 Task: Change the button text color to "E41515".
Action: Mouse moved to (853, 239)
Screenshot: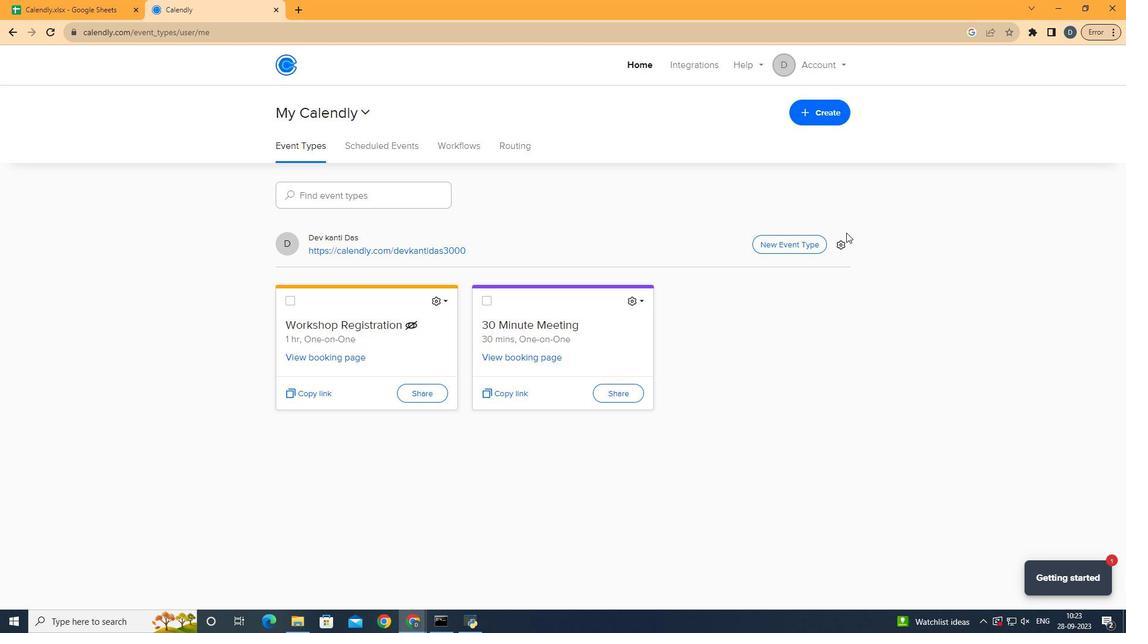 
Action: Mouse pressed left at (853, 239)
Screenshot: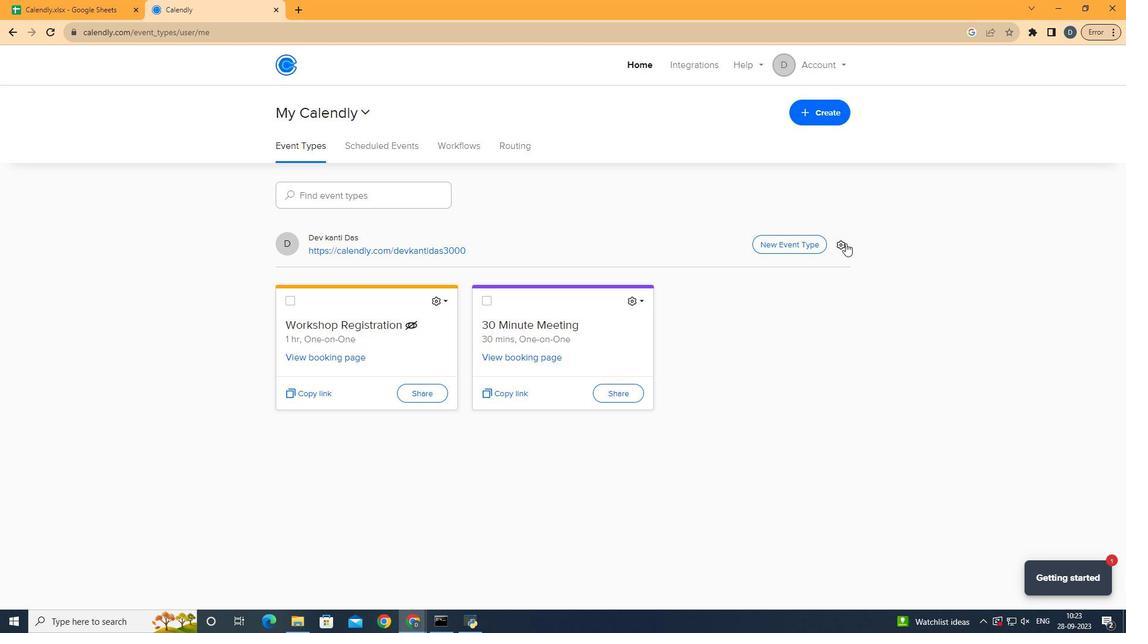 
Action: Mouse moved to (853, 250)
Screenshot: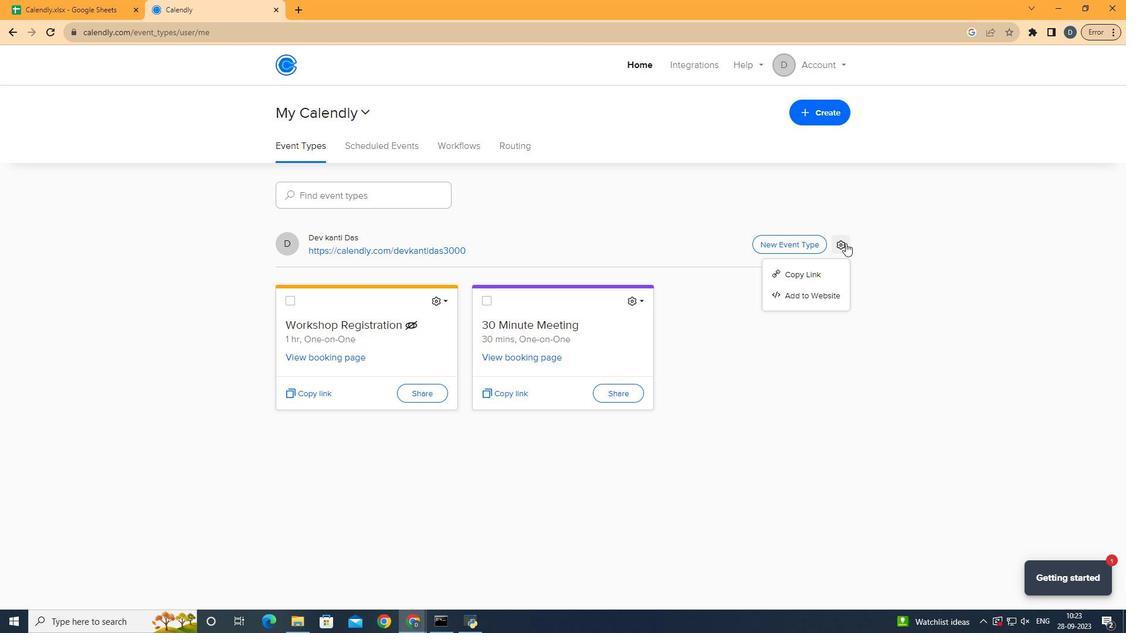 
Action: Mouse pressed left at (853, 250)
Screenshot: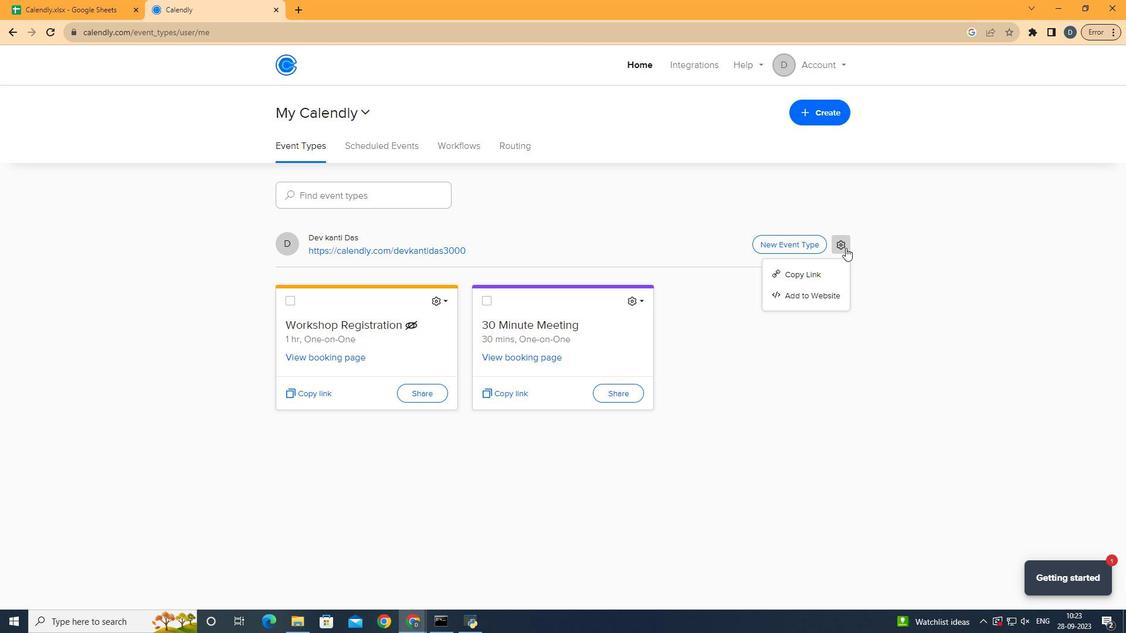 
Action: Mouse moved to (826, 300)
Screenshot: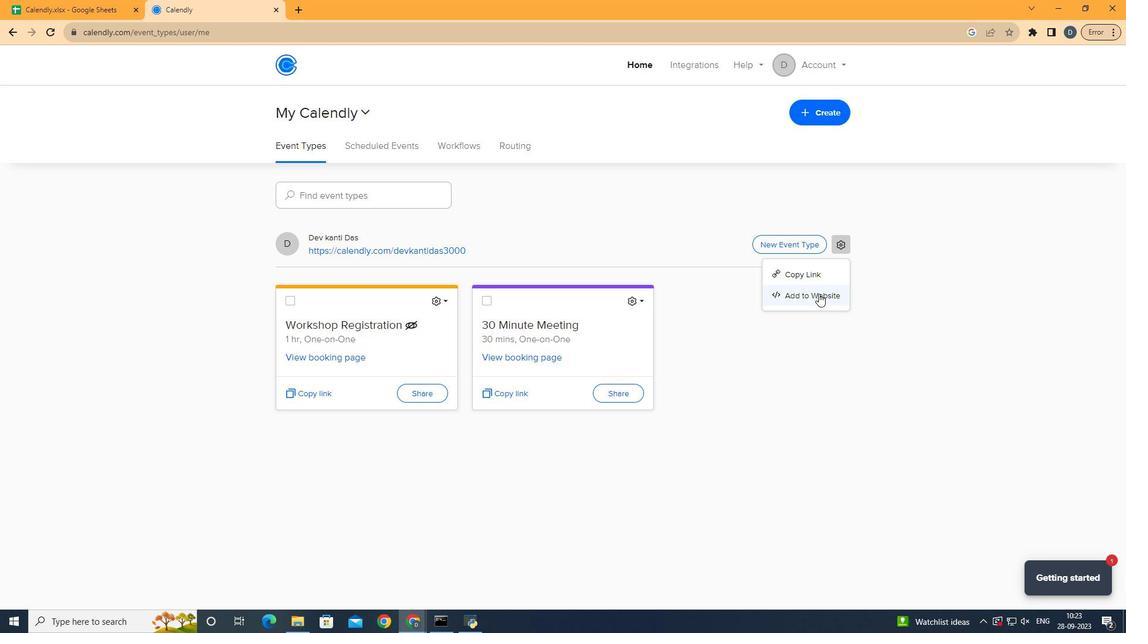 
Action: Mouse pressed left at (826, 300)
Screenshot: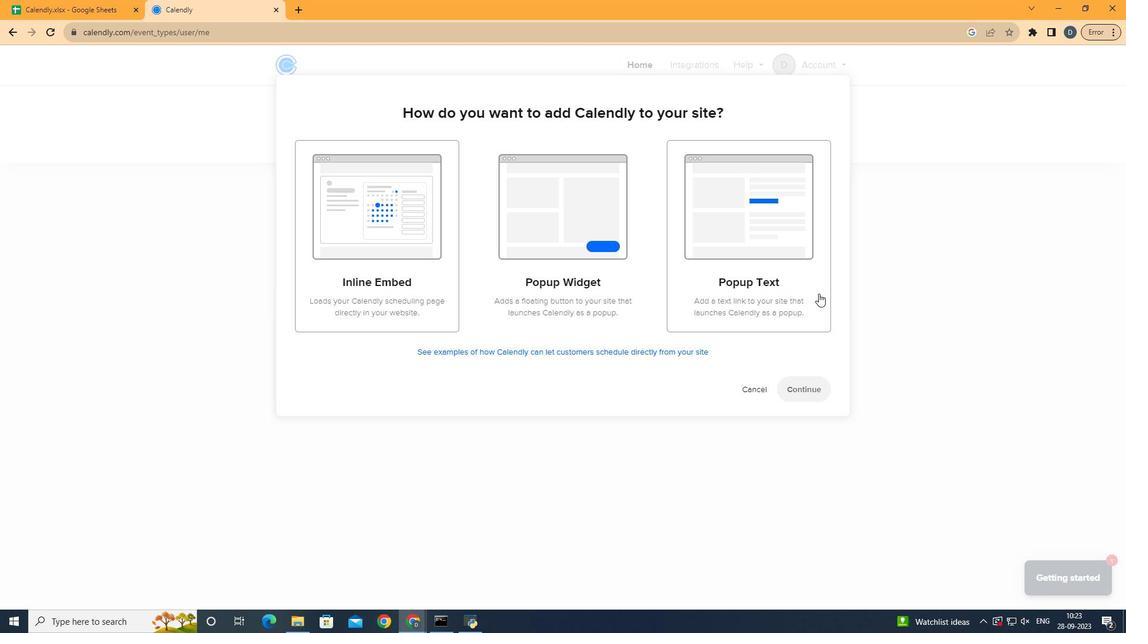 
Action: Mouse moved to (567, 306)
Screenshot: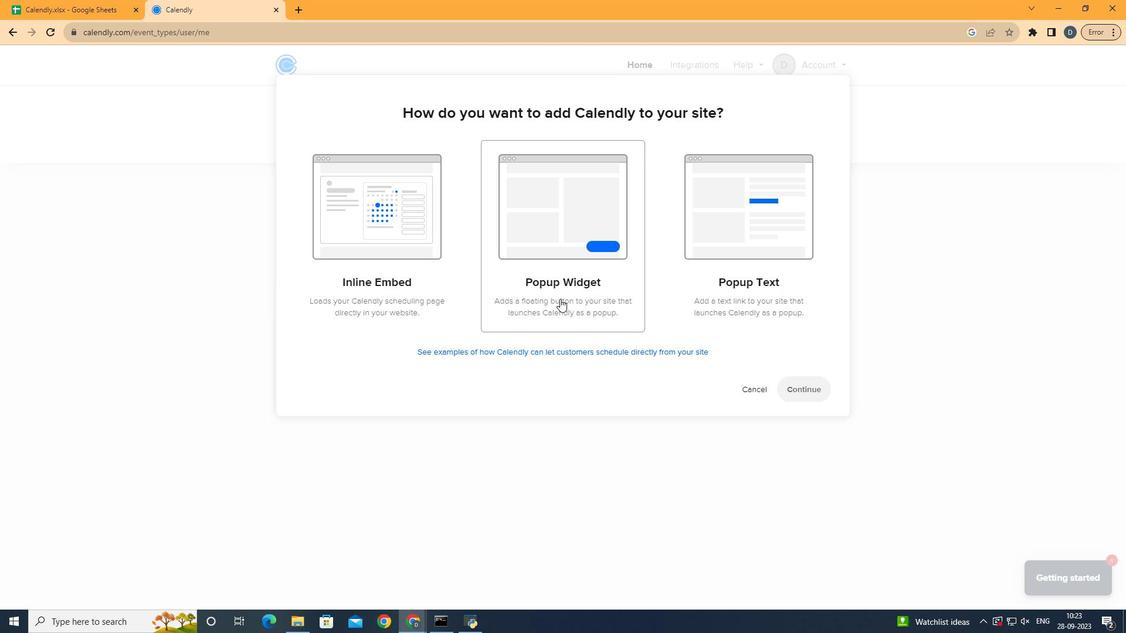 
Action: Mouse pressed left at (567, 306)
Screenshot: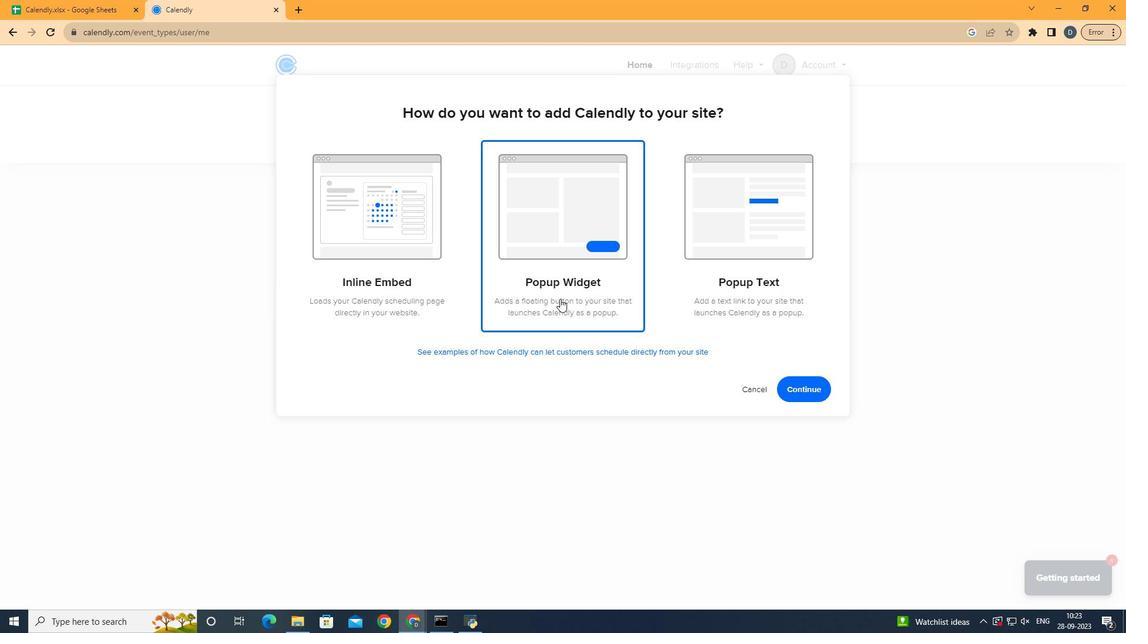 
Action: Mouse moved to (797, 393)
Screenshot: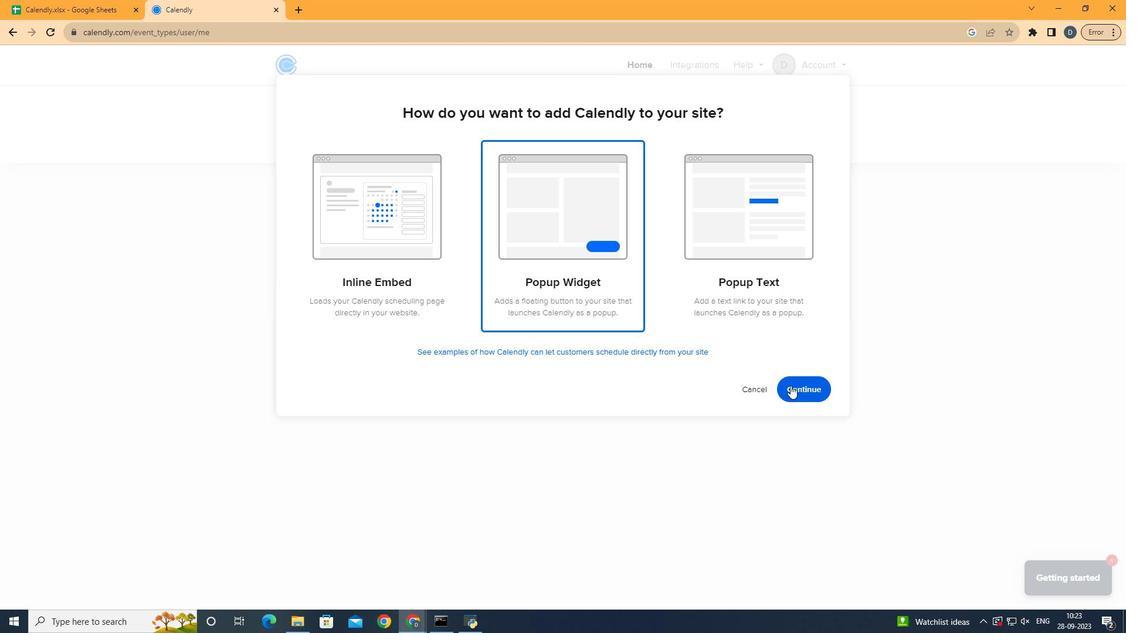 
Action: Mouse pressed left at (797, 393)
Screenshot: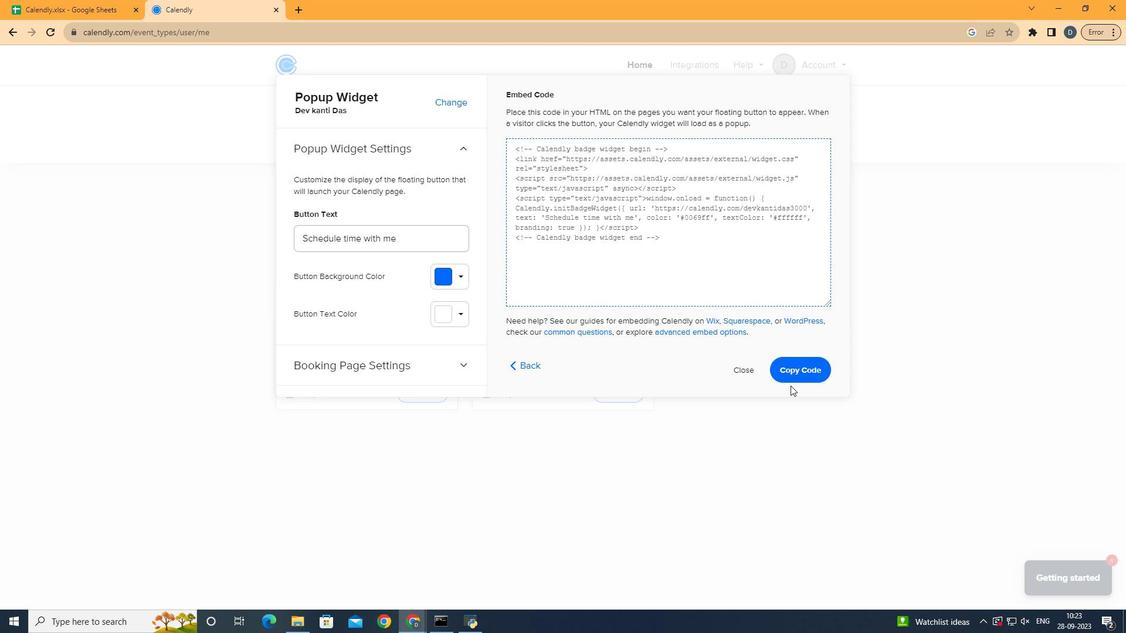 
Action: Mouse moved to (452, 320)
Screenshot: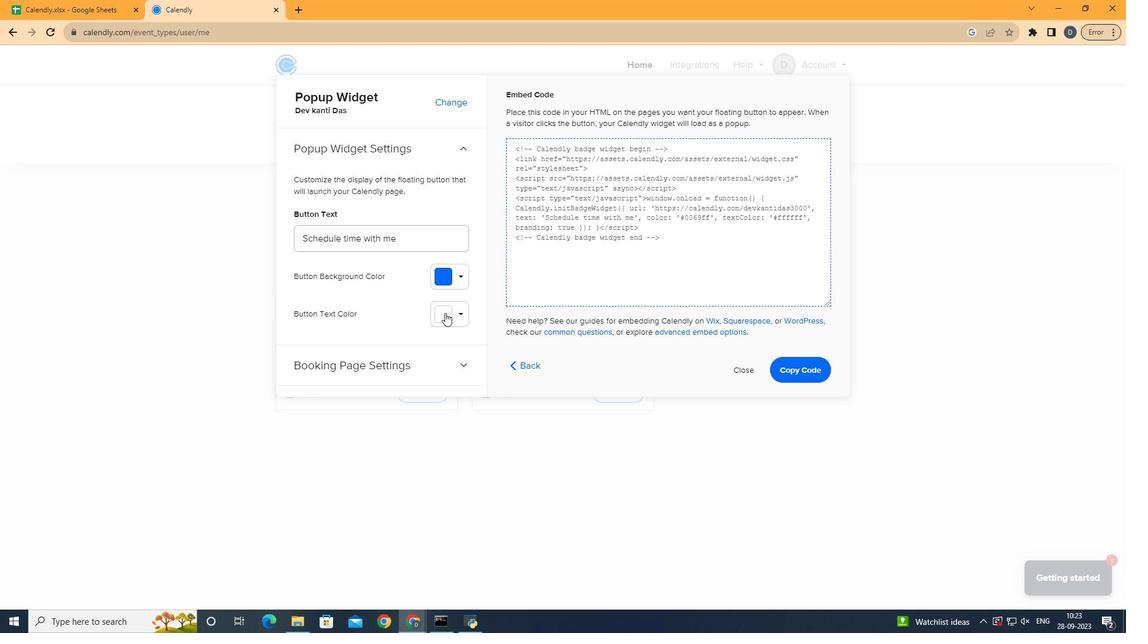 
Action: Mouse pressed left at (452, 320)
Screenshot: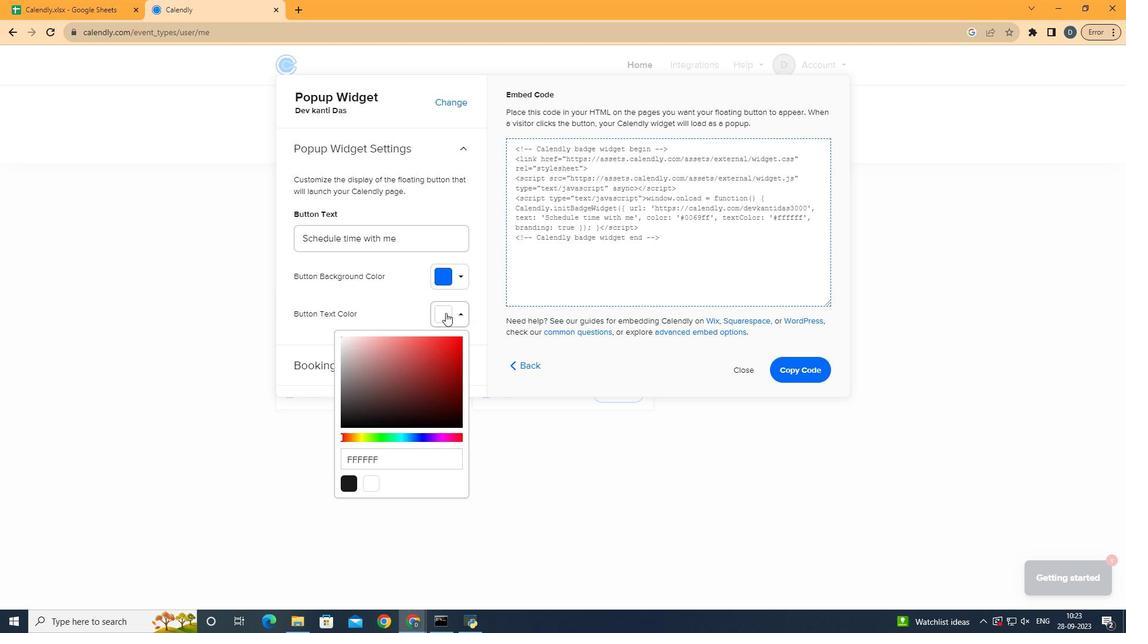 
Action: Mouse moved to (406, 465)
Screenshot: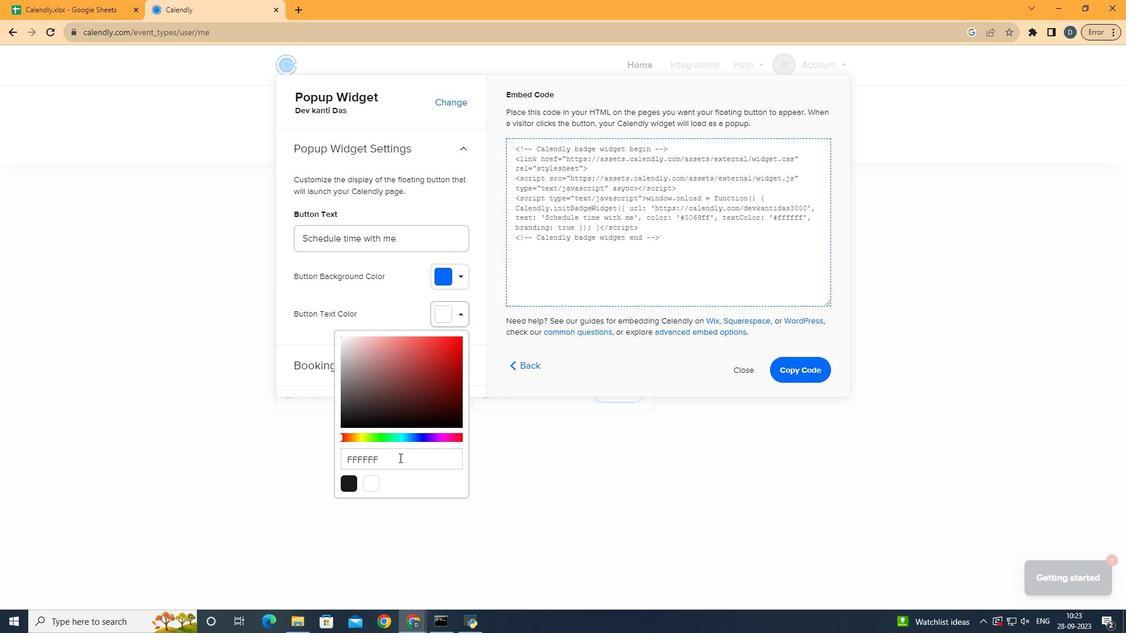 
Action: Mouse pressed left at (406, 465)
Screenshot: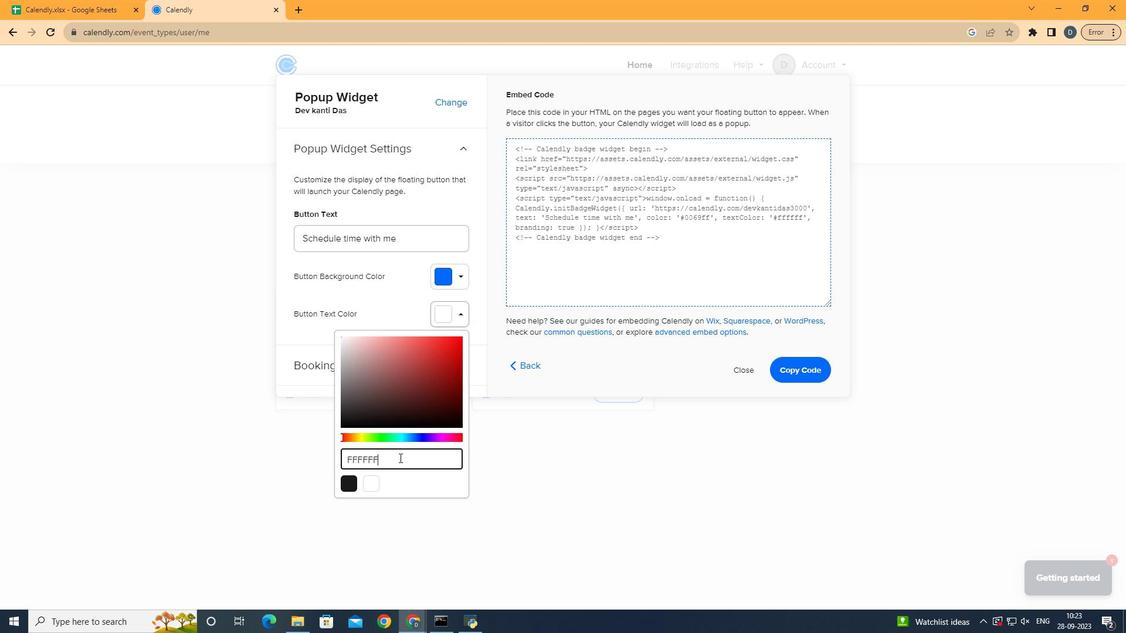 
Action: Key pressed <Key.backspace><Key.backspace><Key.backspace><Key.backspace><Key.backspace><Key.backspace><Key.backspace><Key.shift>E41515
Screenshot: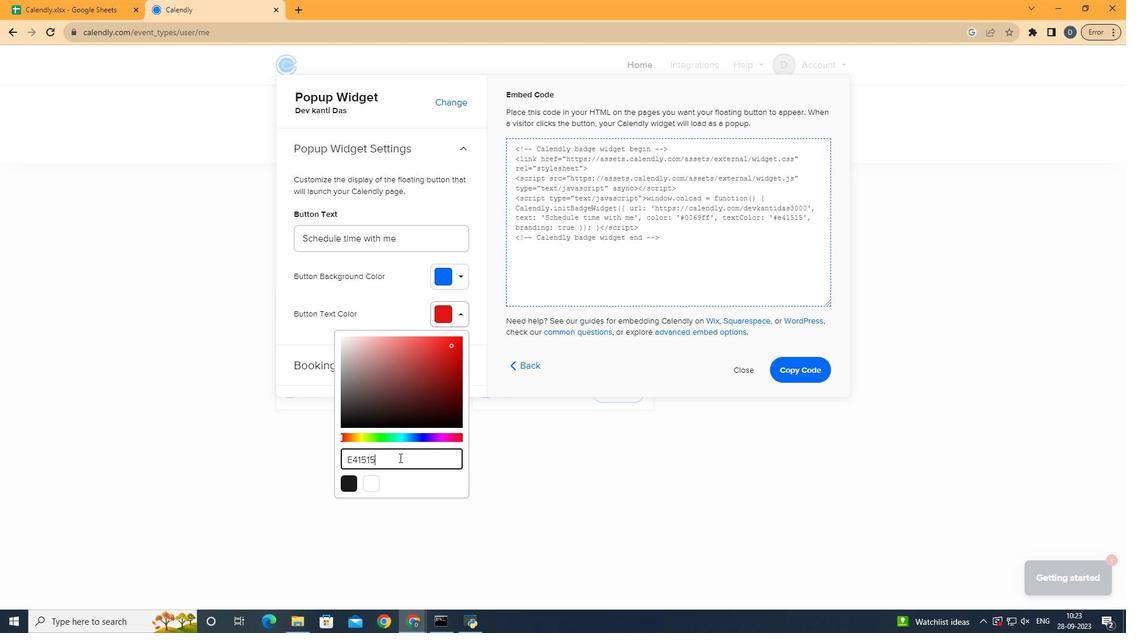 
Action: Mouse moved to (430, 486)
Screenshot: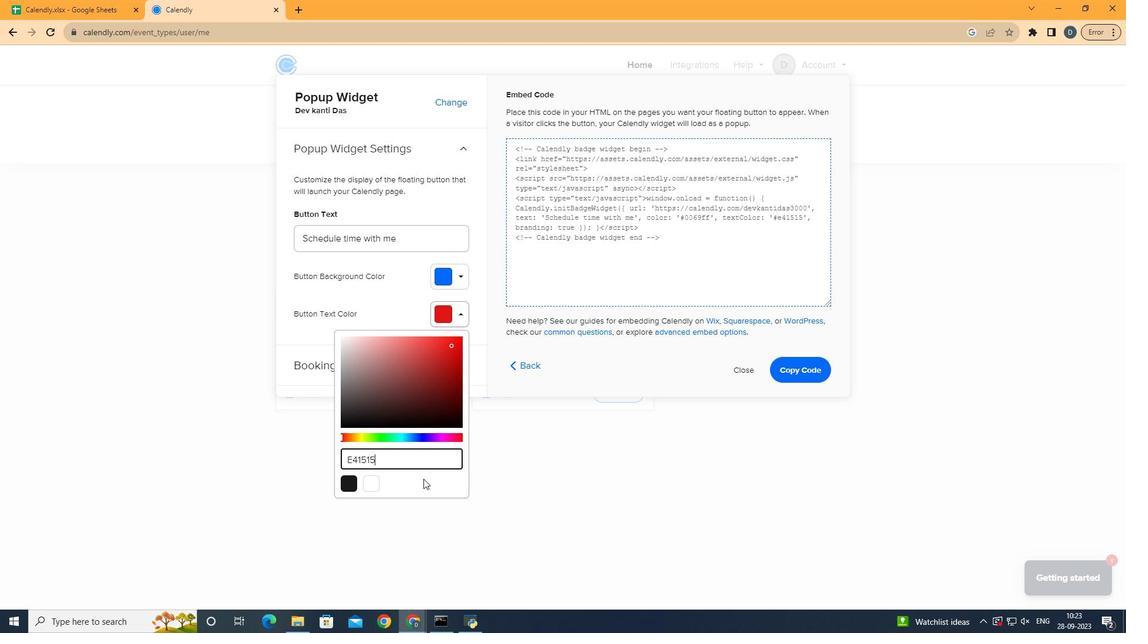 
Action: Mouse pressed left at (430, 486)
Screenshot: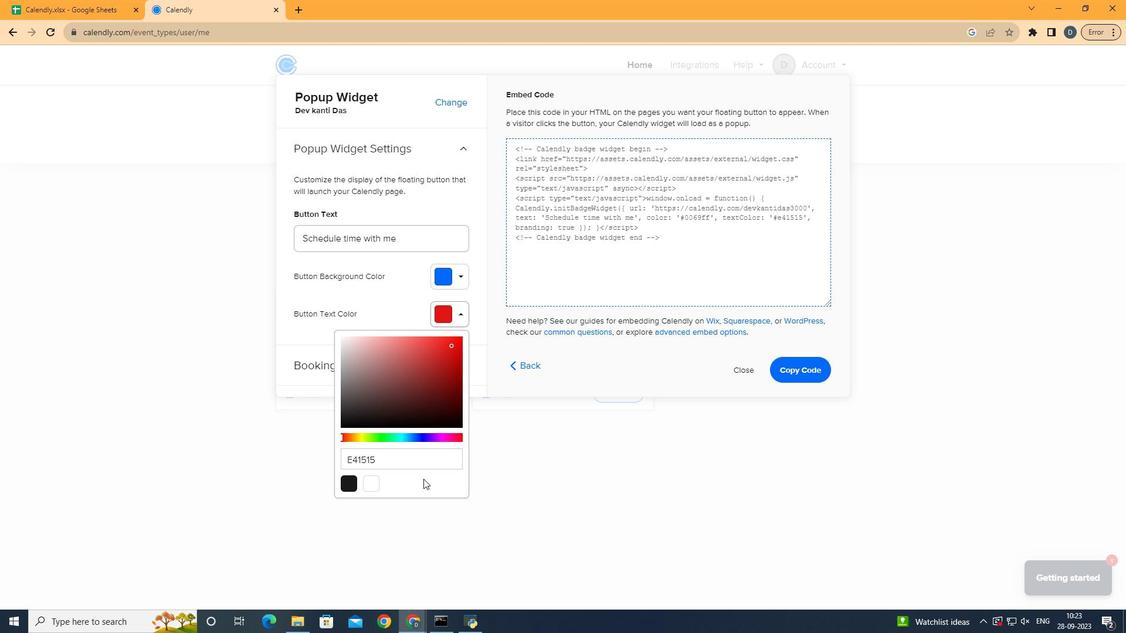 
